 Task: Save the document as a pdf.
Action: Mouse moved to (79, 129)
Screenshot: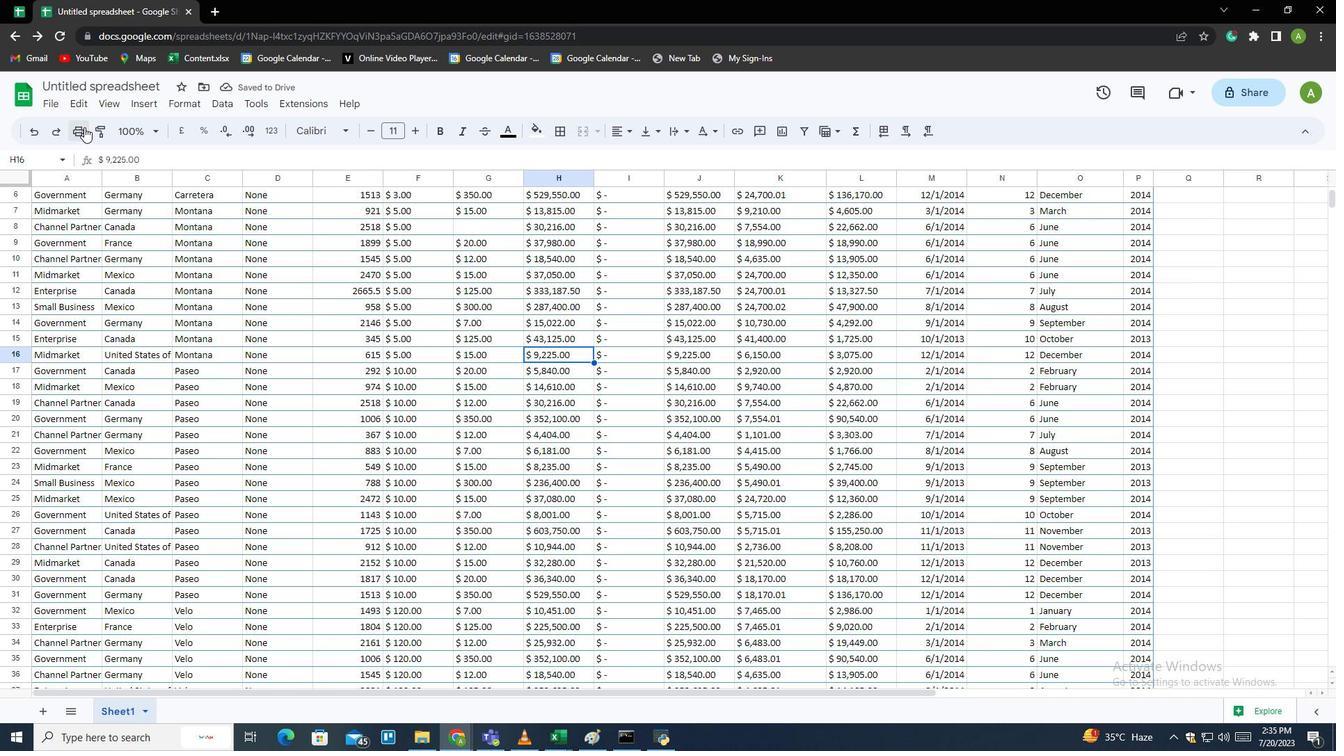 
Action: Mouse pressed left at (79, 129)
Screenshot: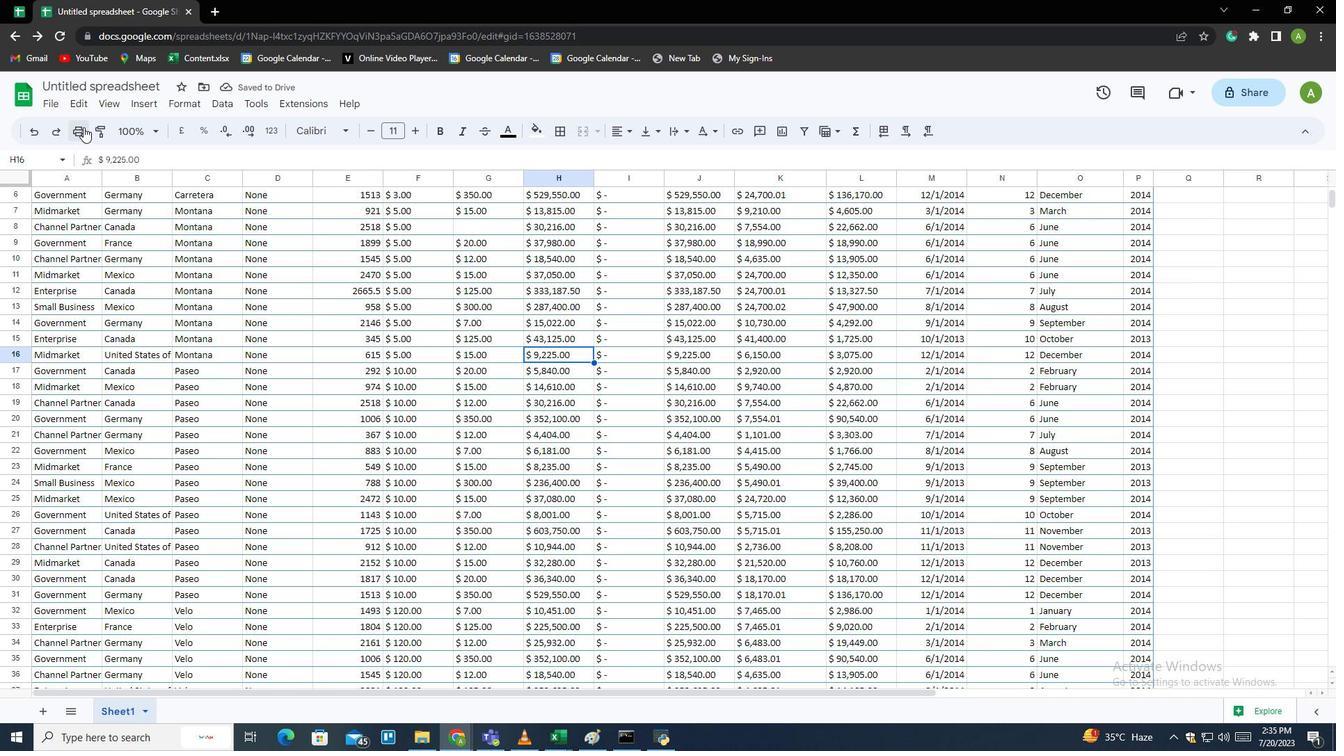 
Action: Mouse moved to (1297, 84)
Screenshot: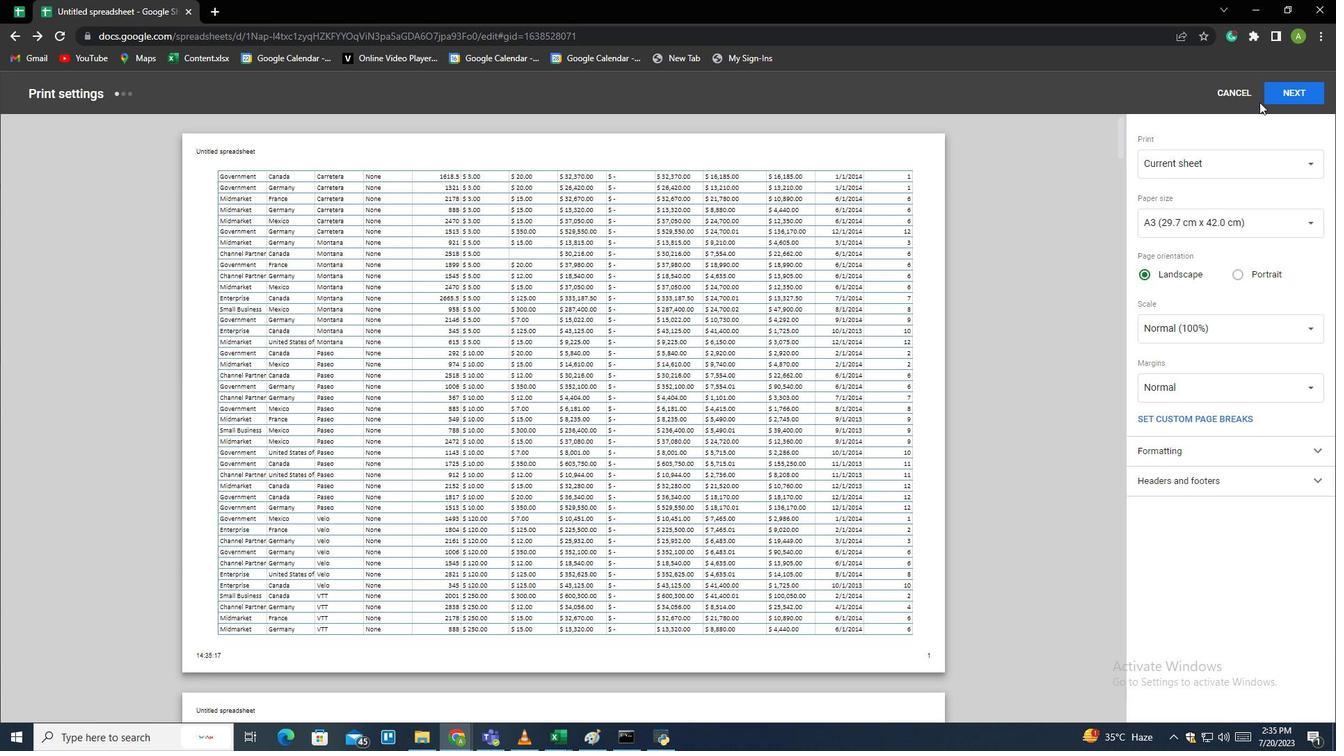 
Action: Mouse pressed left at (1297, 84)
Screenshot: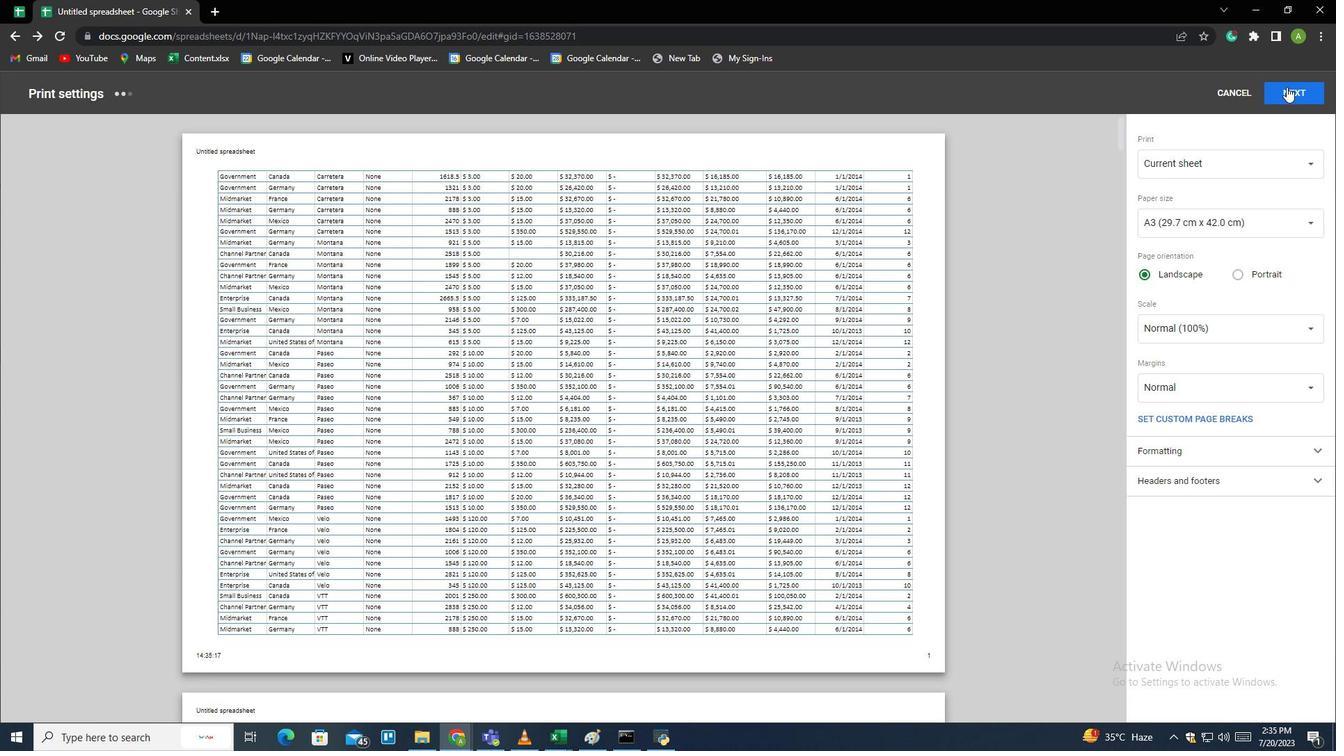 
Action: Mouse moved to (1009, 102)
Screenshot: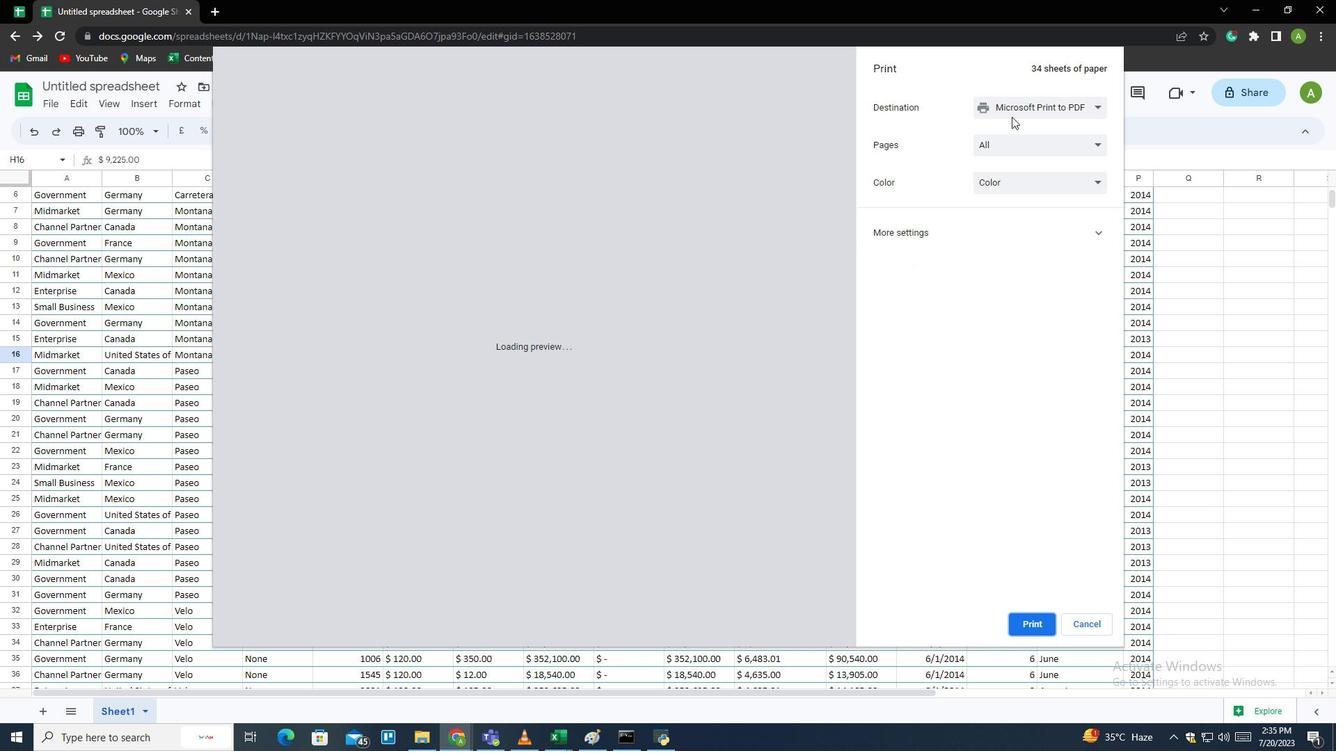 
Action: Mouse pressed left at (1009, 102)
Screenshot: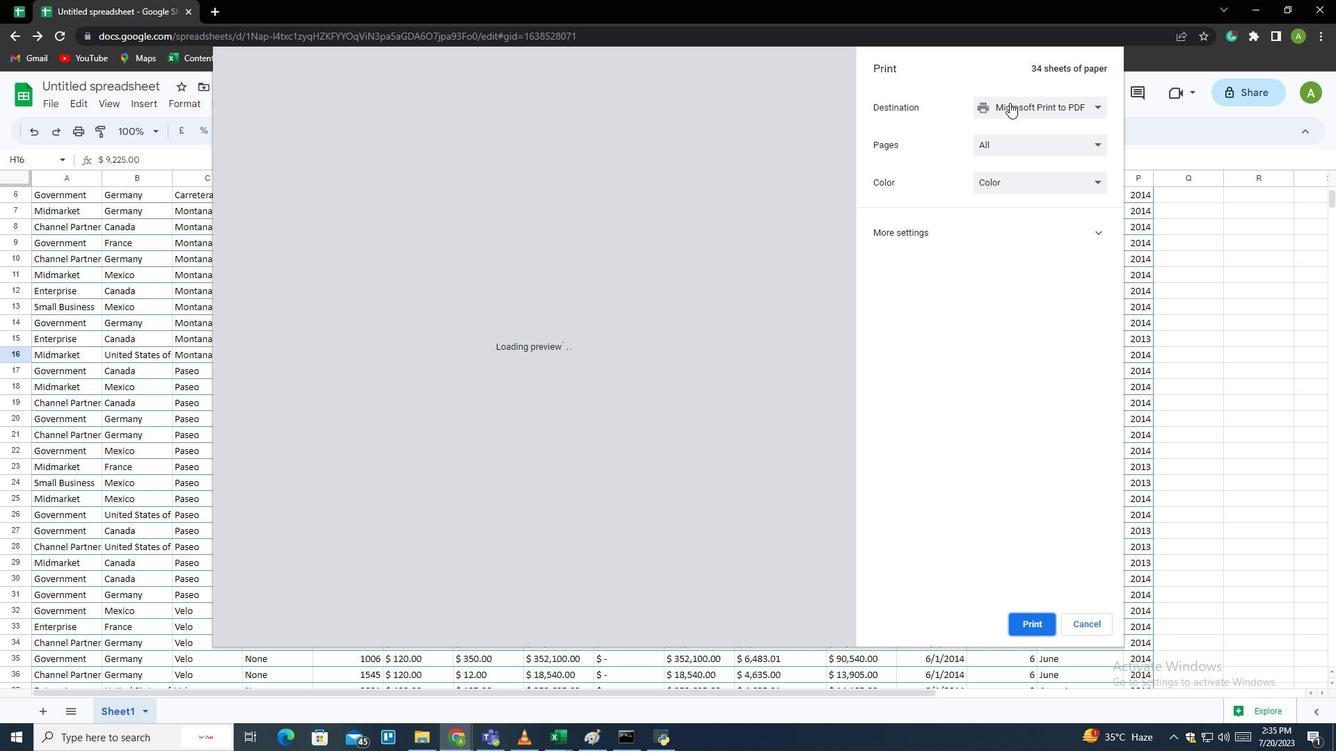 
Action: Mouse moved to (1014, 134)
Screenshot: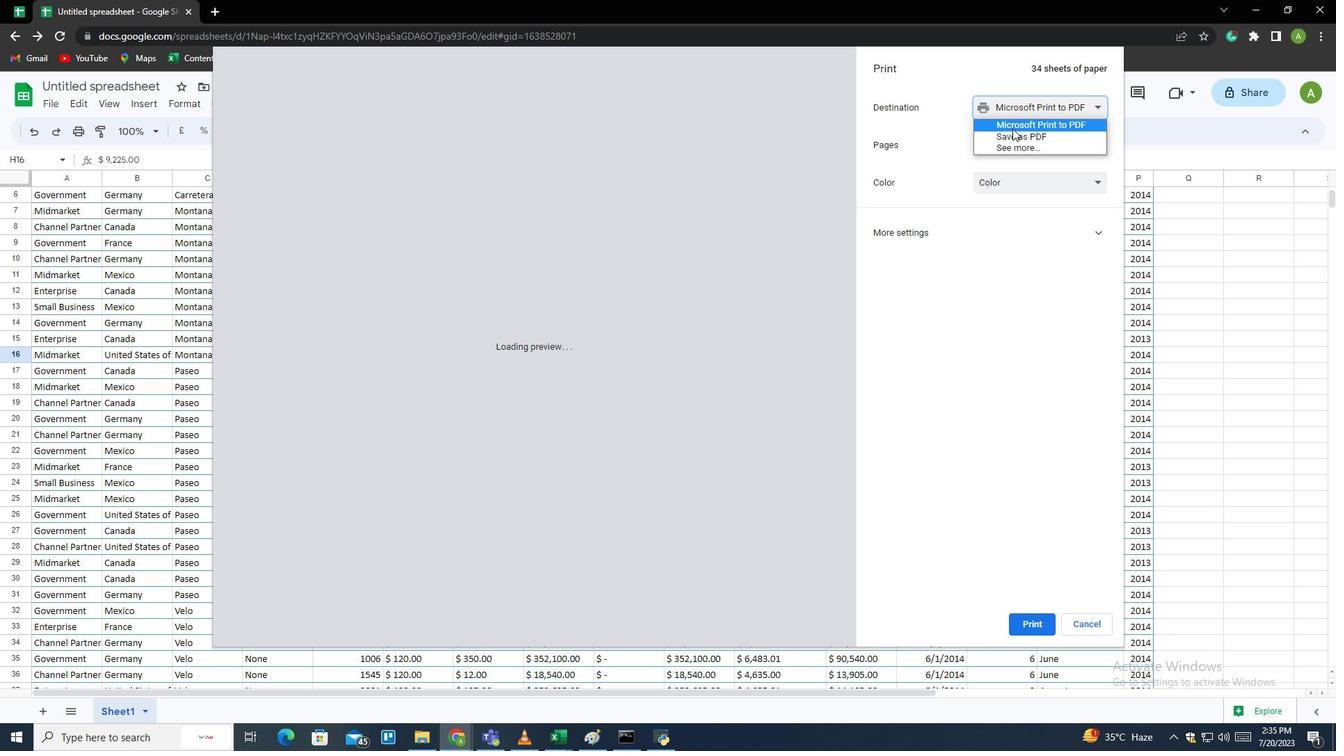 
Action: Mouse pressed left at (1014, 134)
Screenshot: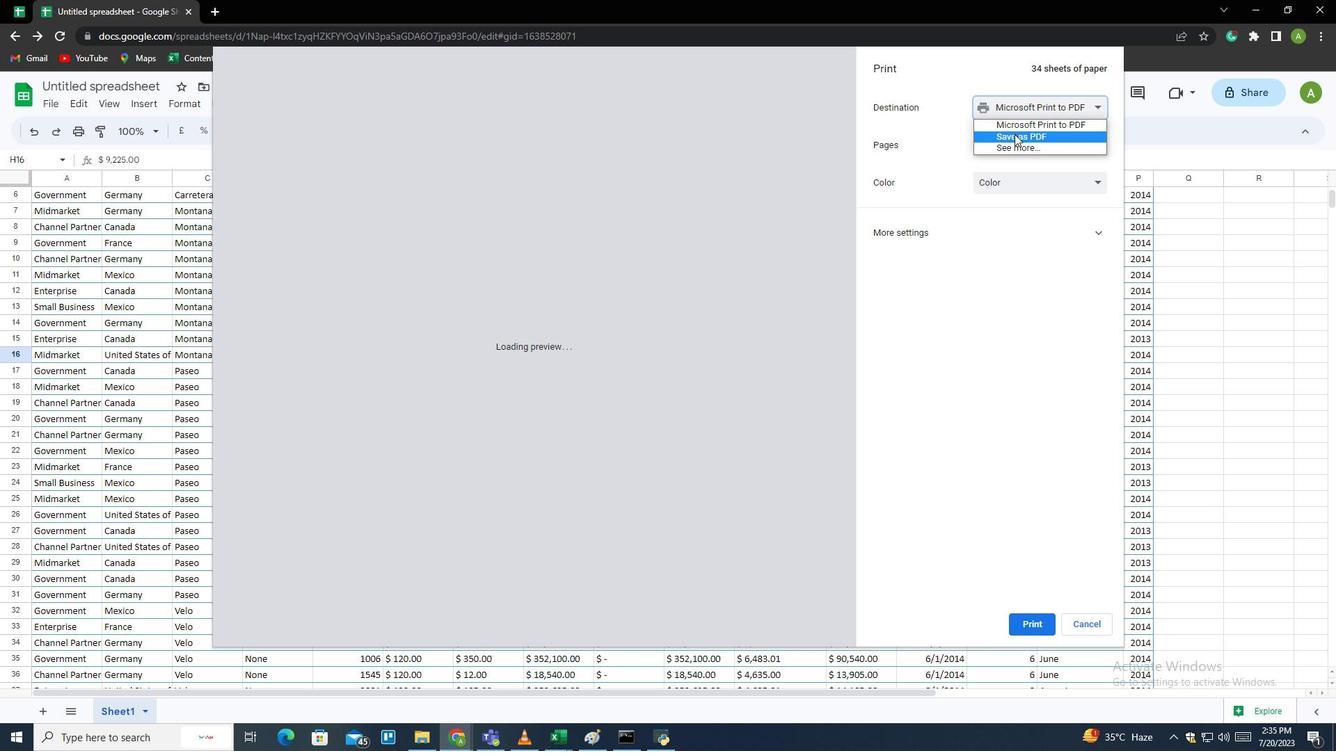 
Action: Mouse moved to (1027, 622)
Screenshot: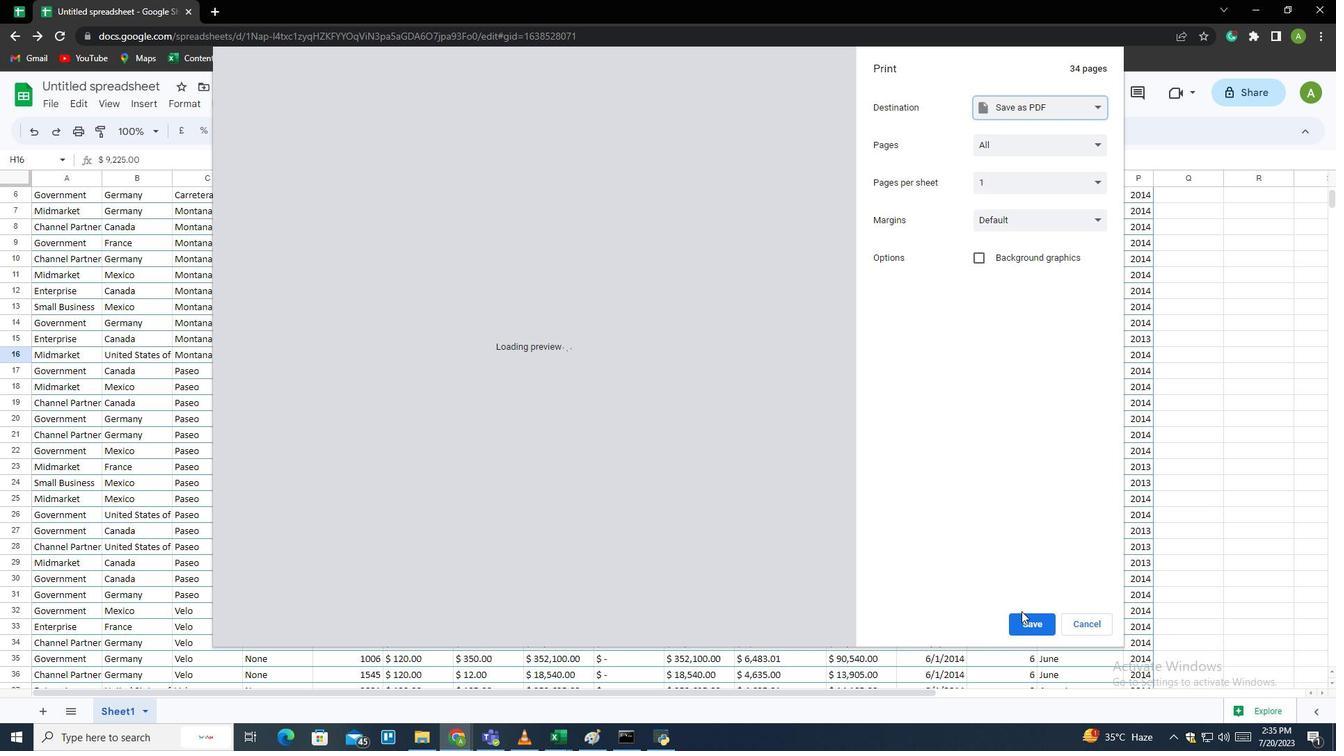 
Action: Mouse pressed left at (1027, 622)
Screenshot: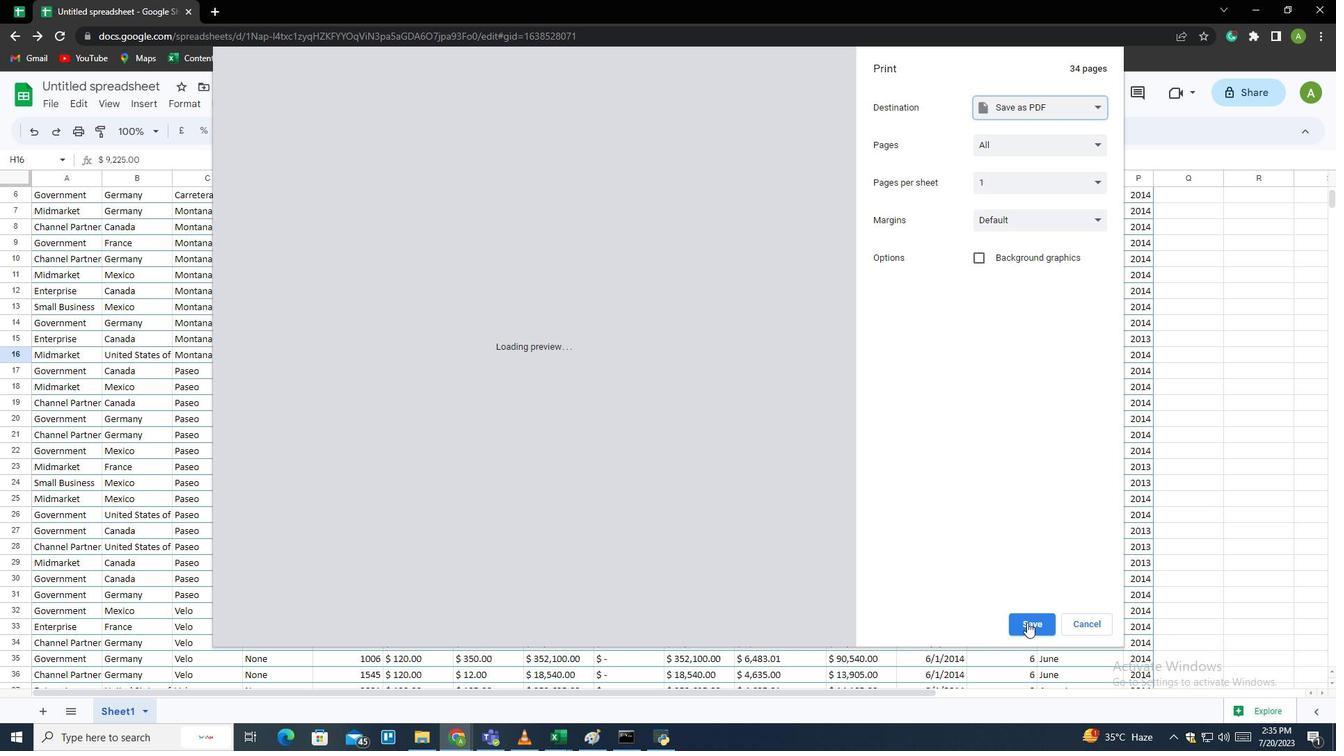 
Action: Mouse moved to (869, 574)
Screenshot: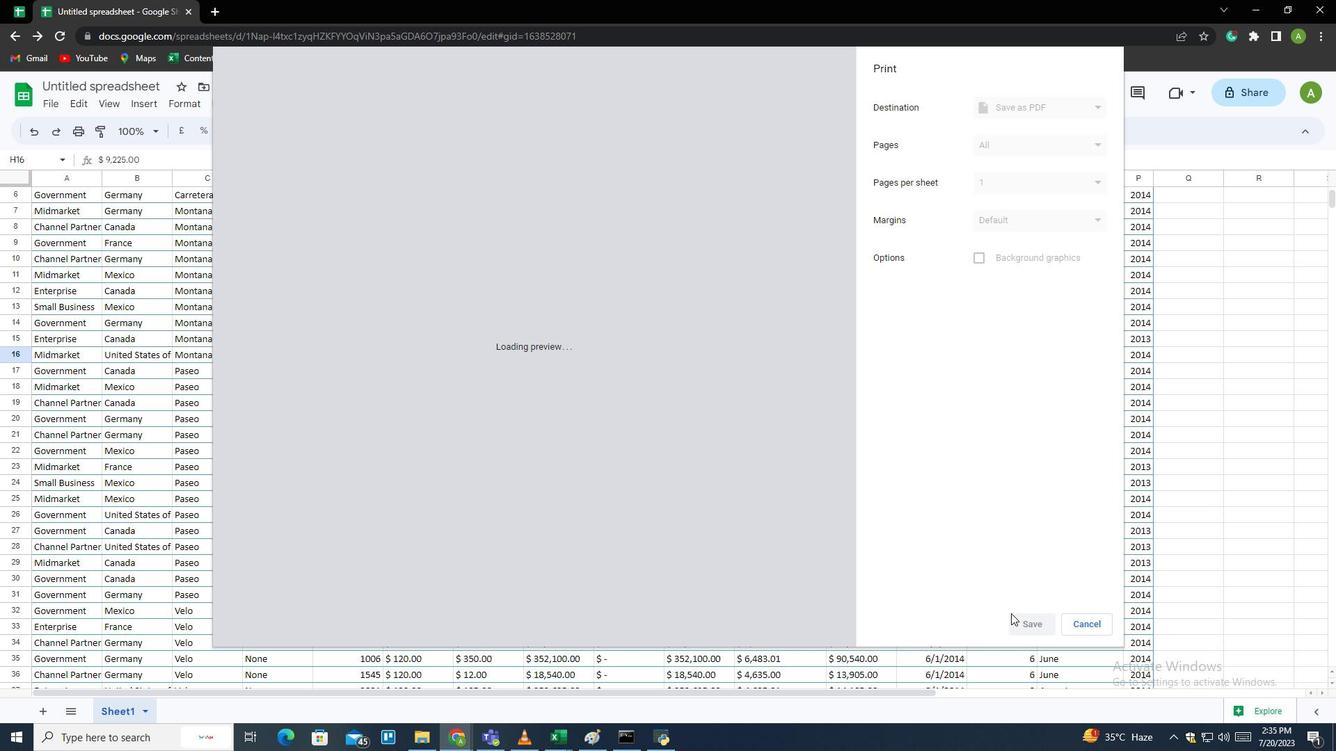 
